 Task: Toggle the option "Warn you if passwords are exposed in a data breach".
Action: Mouse moved to (1275, 39)
Screenshot: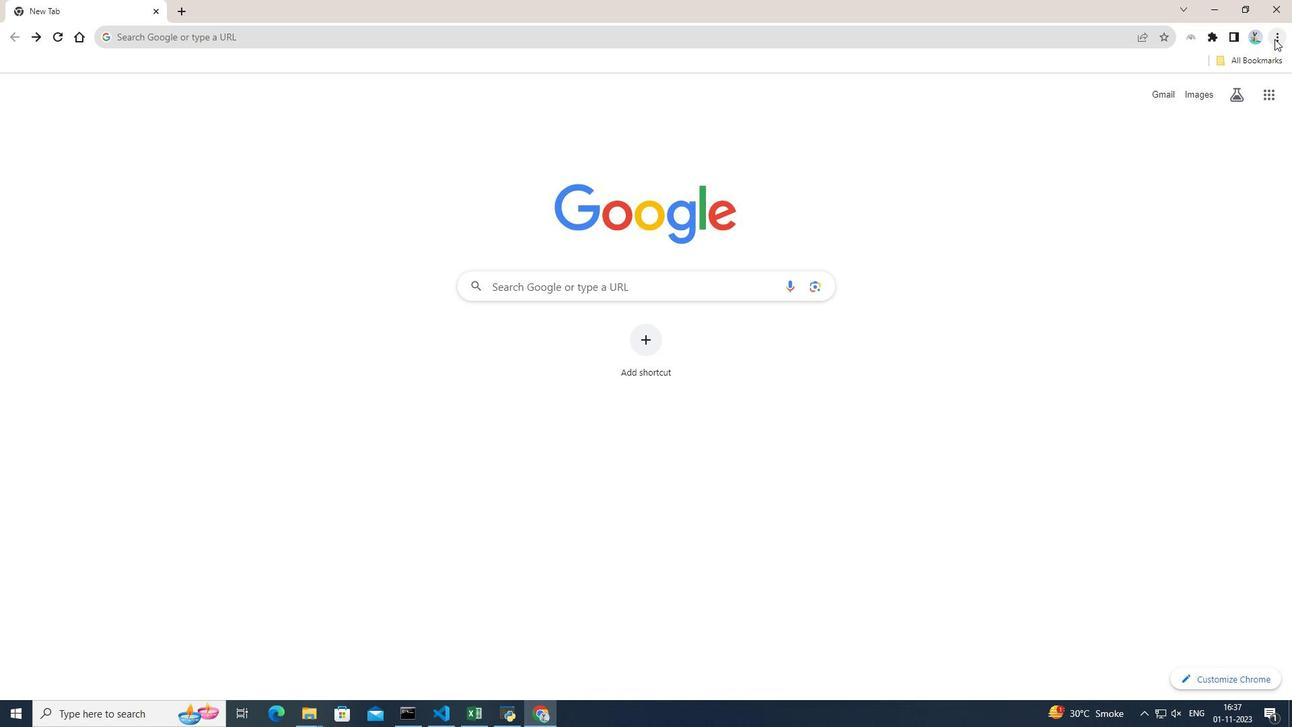 
Action: Mouse pressed left at (1275, 39)
Screenshot: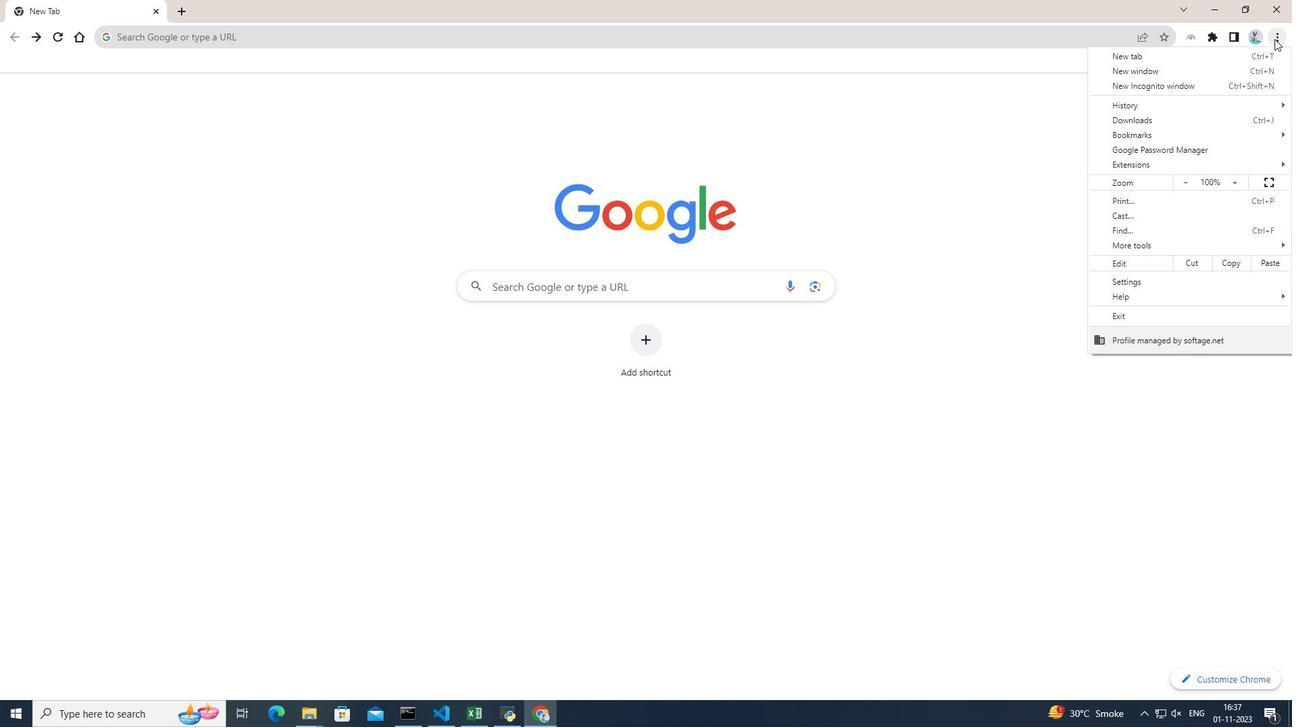 
Action: Mouse moved to (1133, 283)
Screenshot: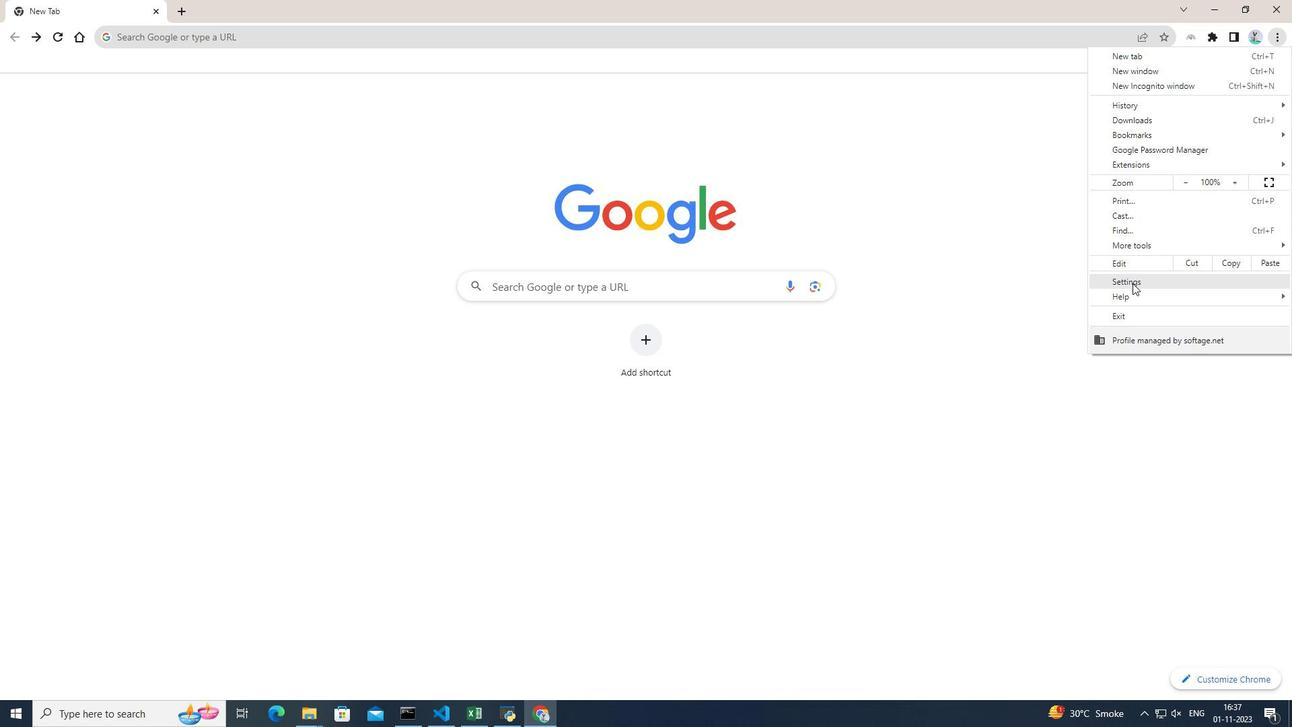 
Action: Mouse pressed left at (1133, 283)
Screenshot: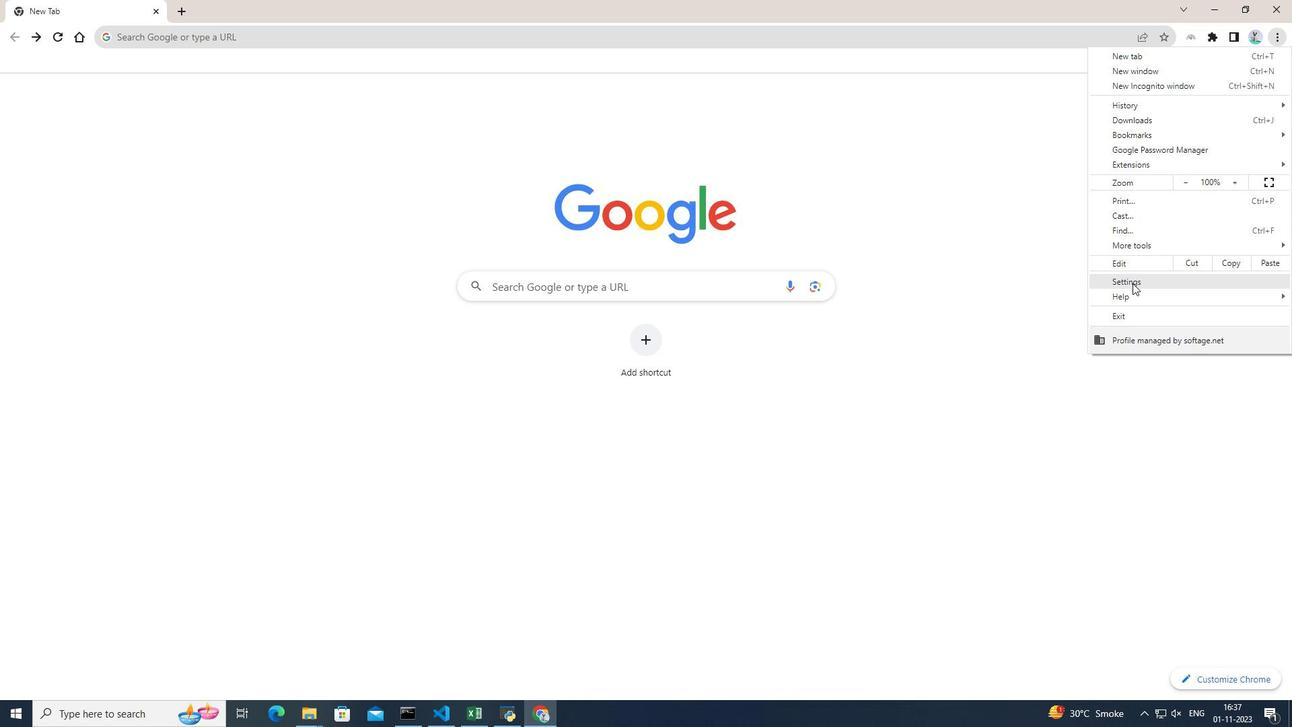 
Action: Mouse moved to (76, 157)
Screenshot: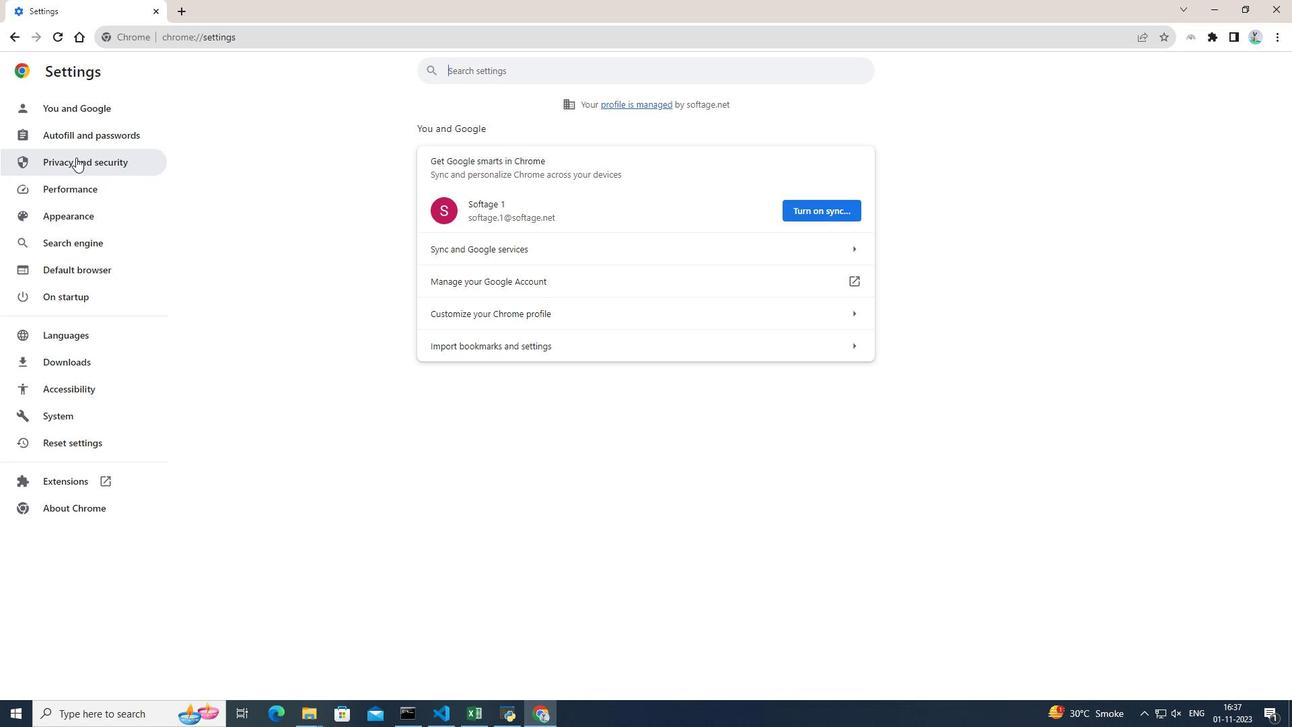 
Action: Mouse pressed left at (76, 157)
Screenshot: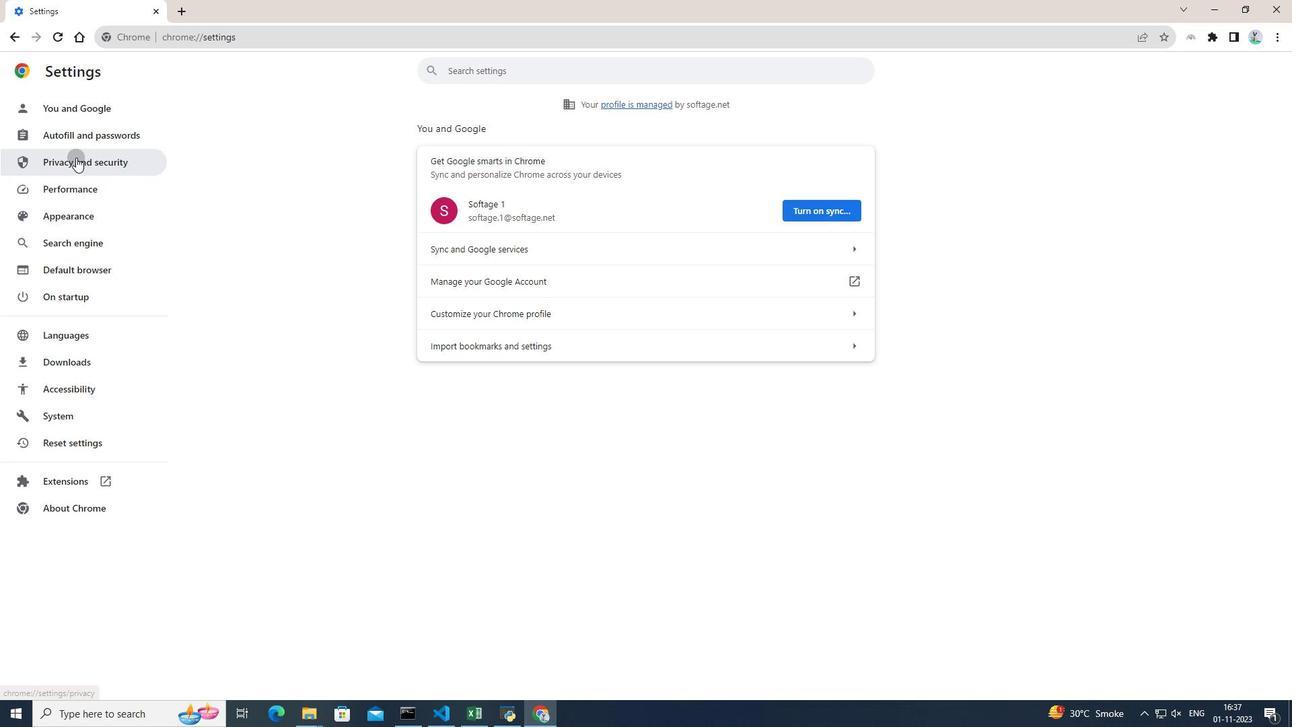 
Action: Mouse moved to (675, 385)
Screenshot: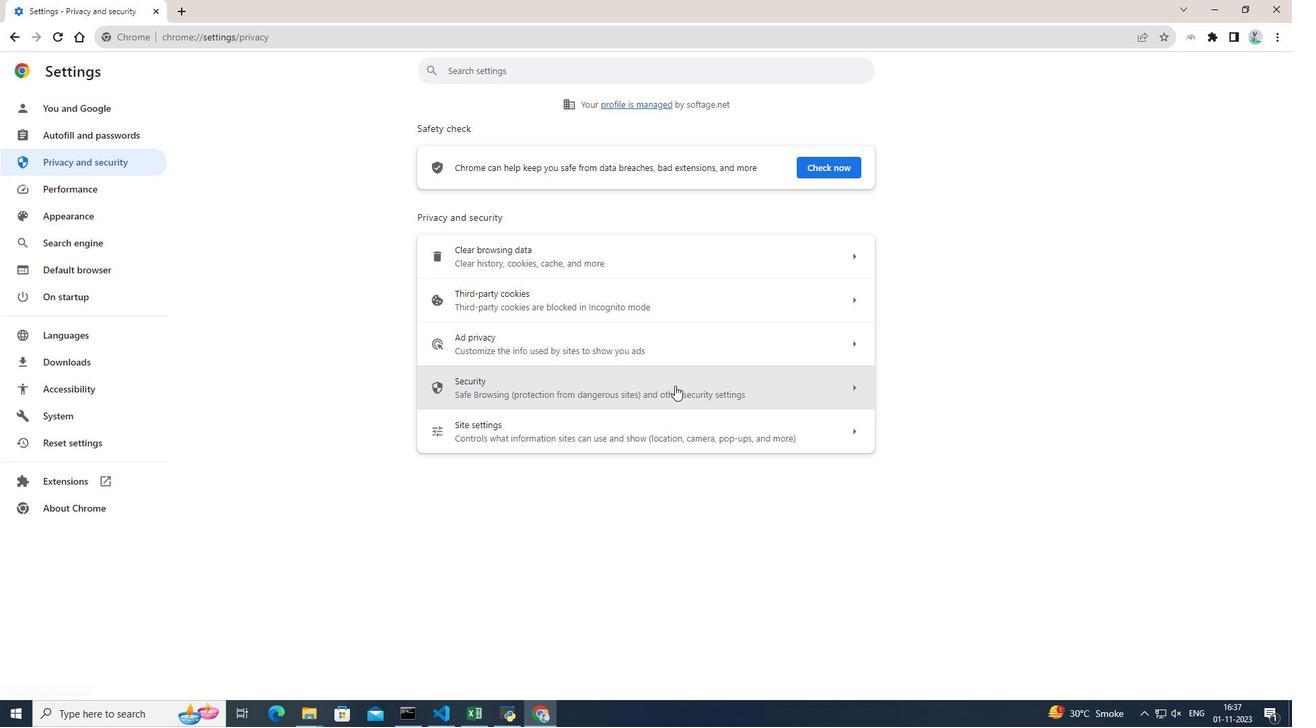 
Action: Mouse pressed left at (675, 385)
Screenshot: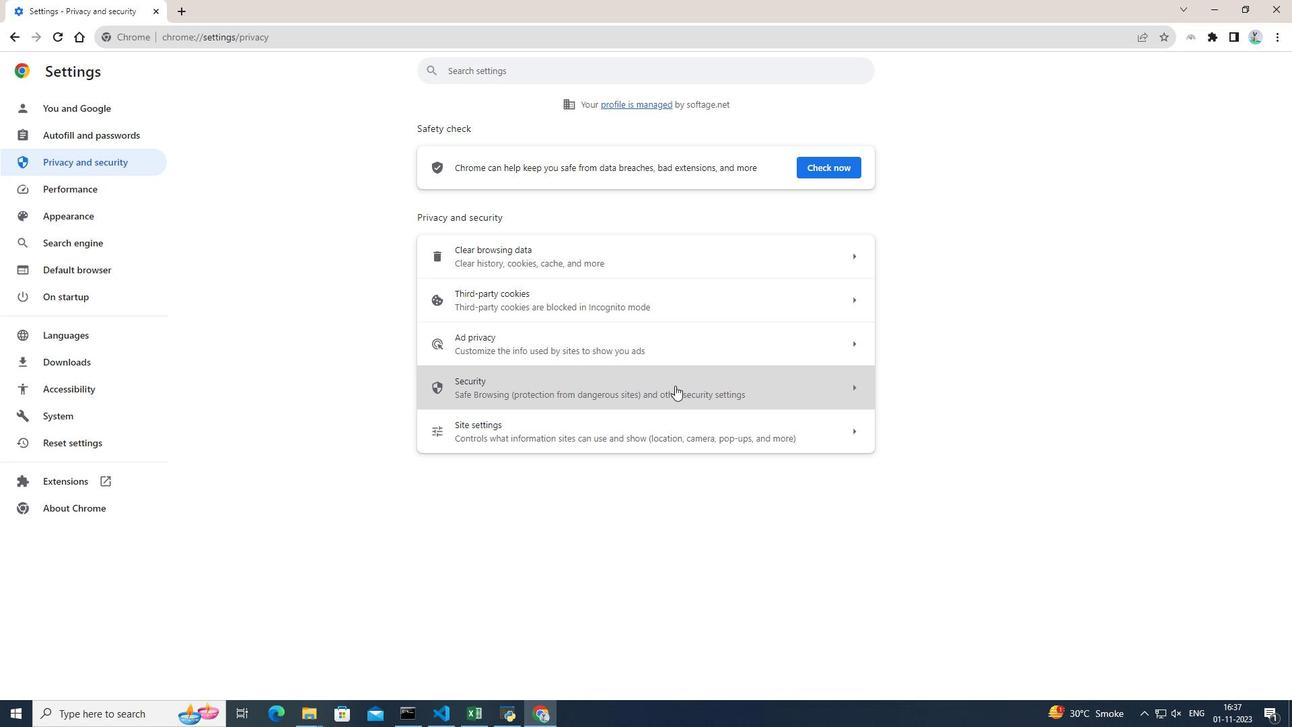 
Action: Mouse moved to (675, 382)
Screenshot: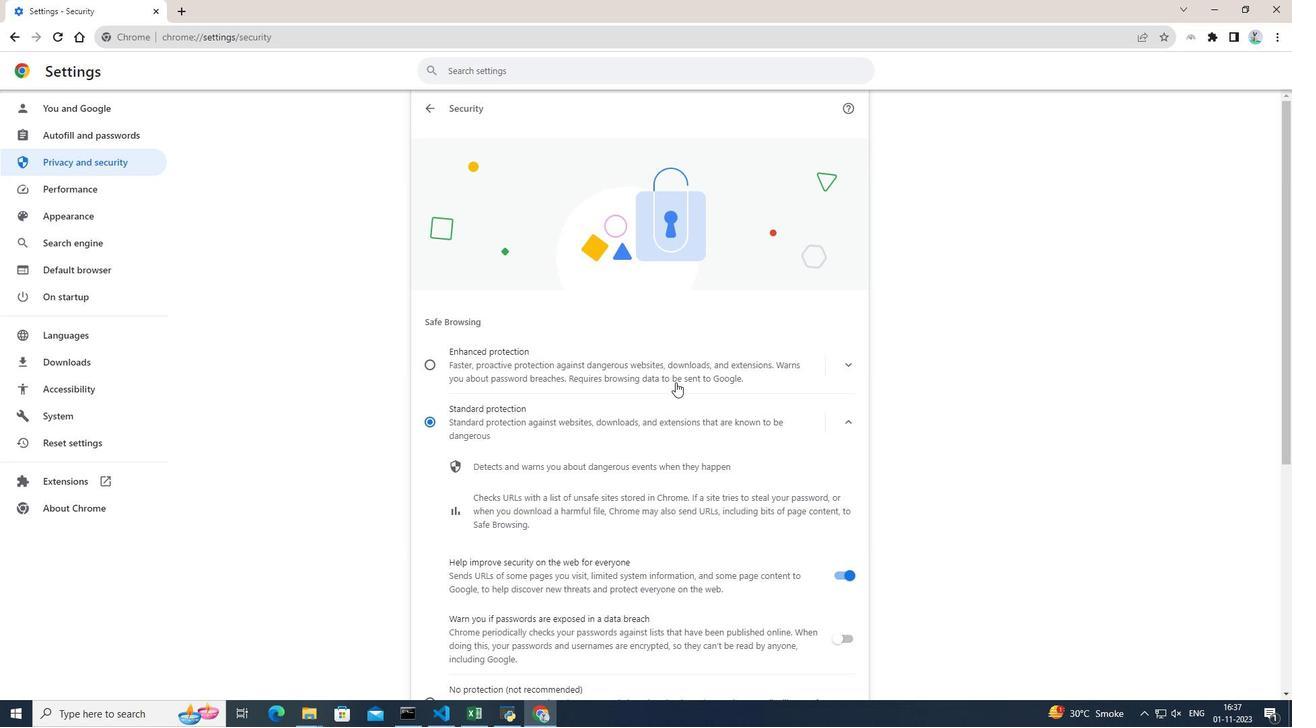 
Action: Mouse scrolled (675, 381) with delta (0, 0)
Screenshot: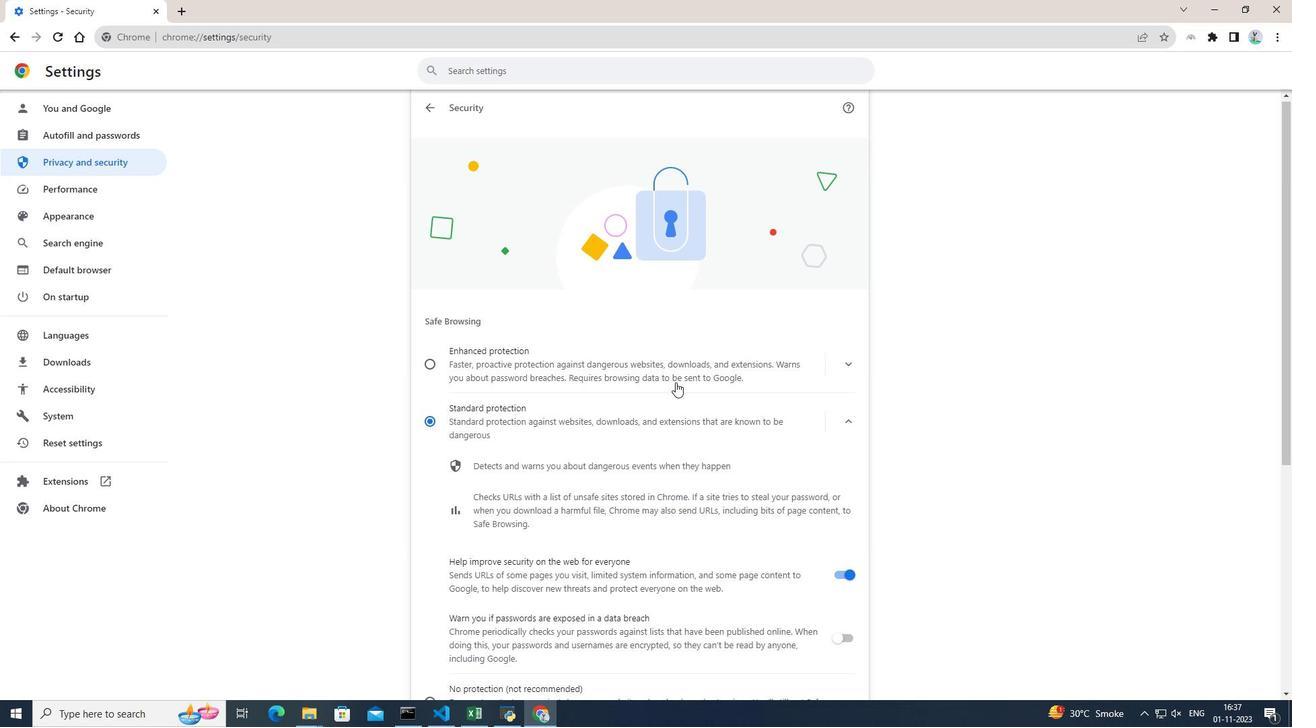 
Action: Mouse scrolled (675, 381) with delta (0, 0)
Screenshot: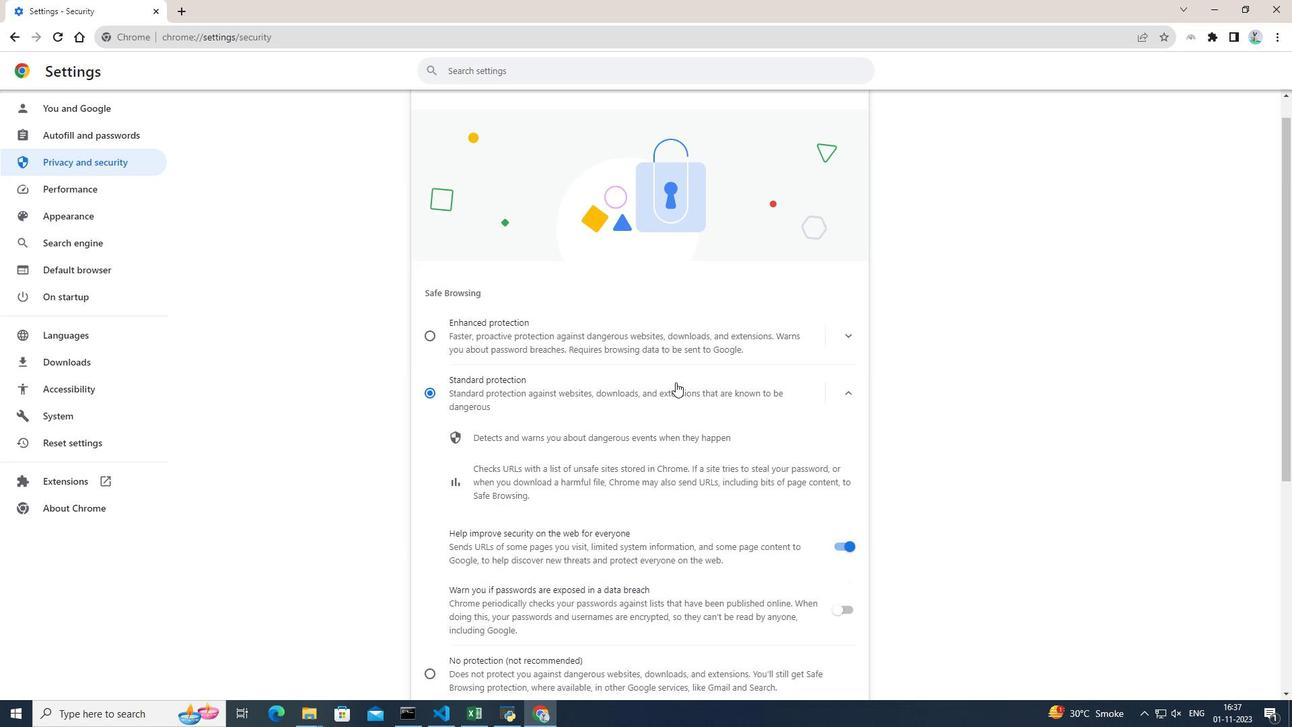
Action: Mouse scrolled (675, 381) with delta (0, 0)
Screenshot: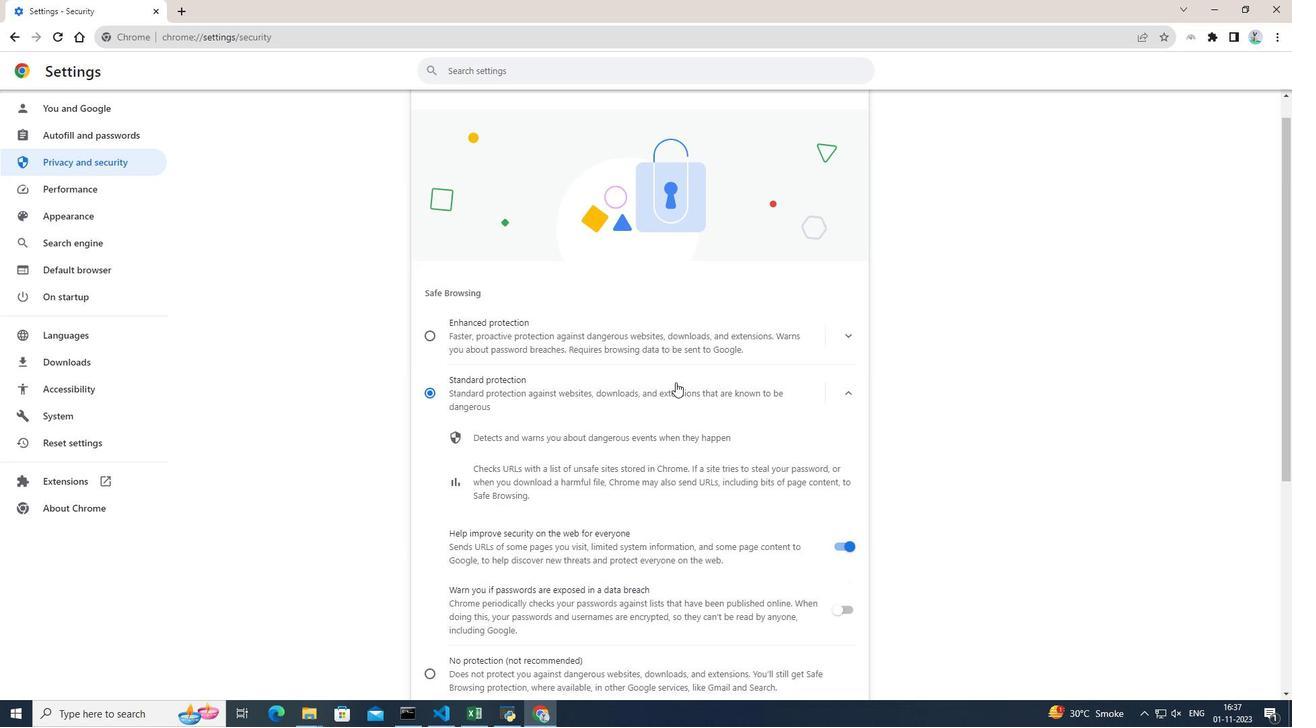 
Action: Mouse scrolled (675, 381) with delta (0, 0)
Screenshot: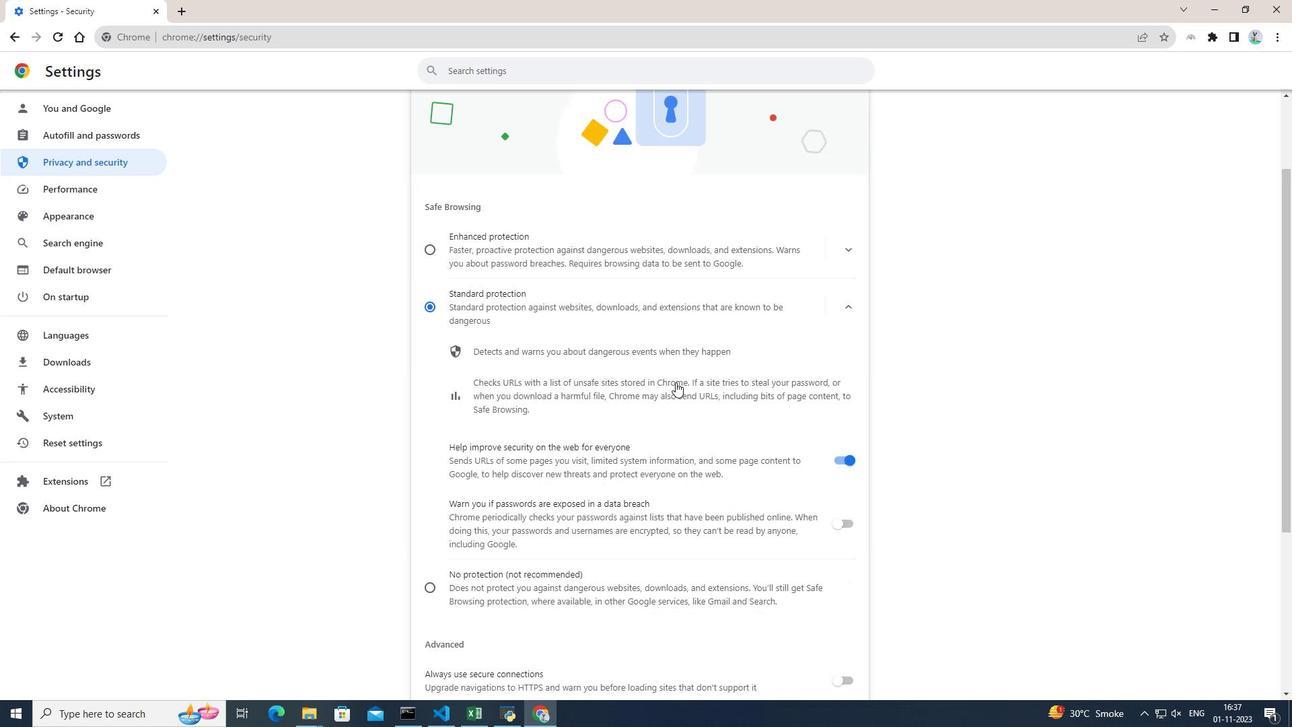 
Action: Mouse moved to (845, 368)
Screenshot: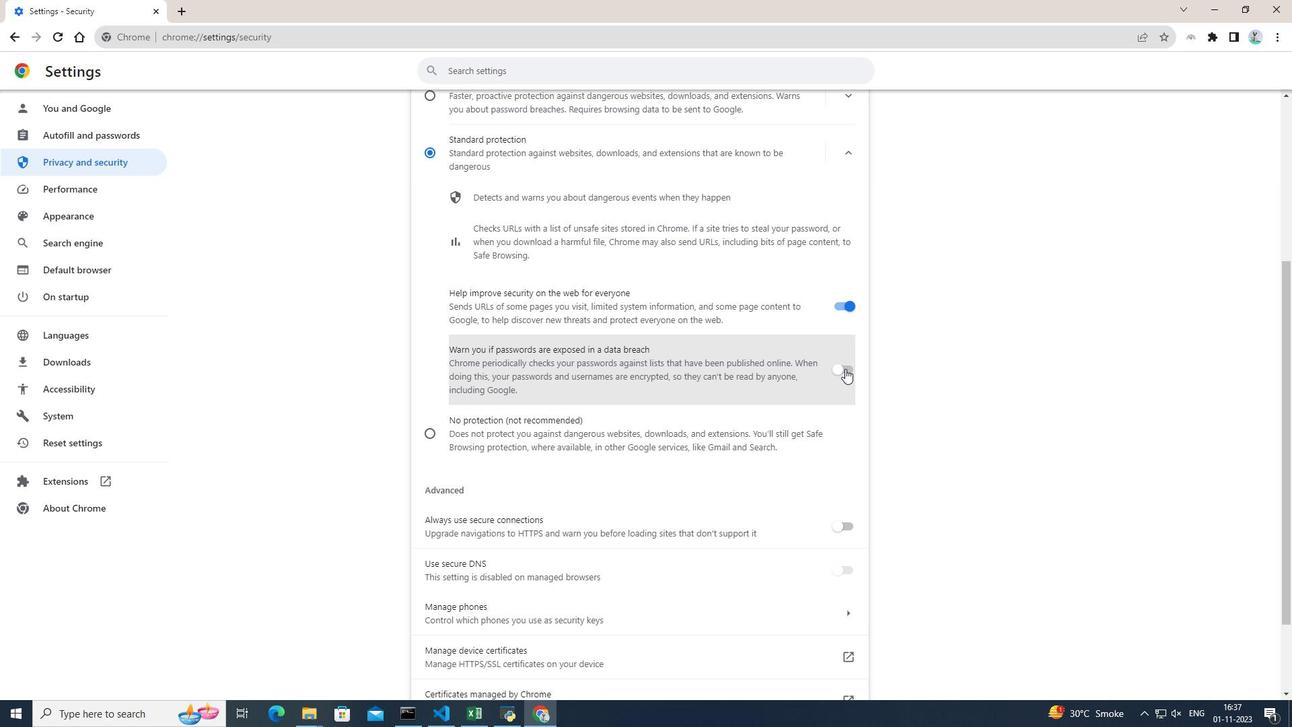 
Action: Mouse pressed left at (845, 368)
Screenshot: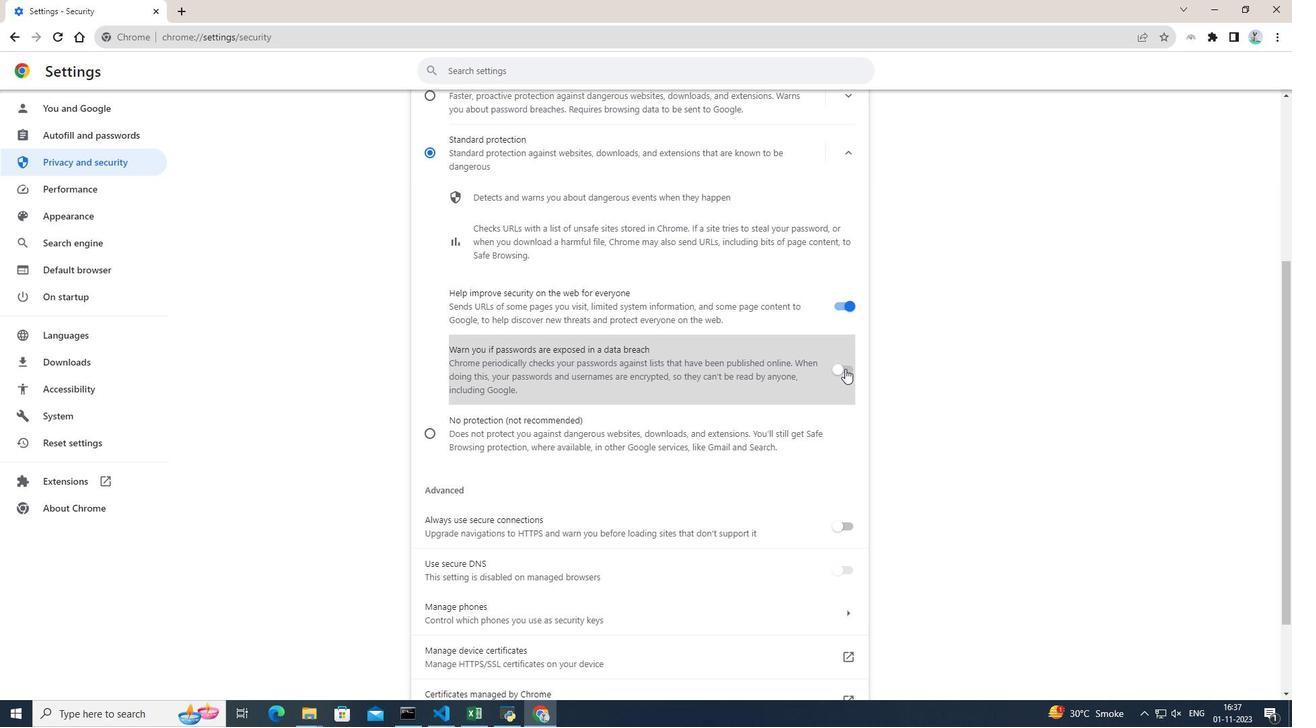 
Action: Mouse moved to (887, 372)
Screenshot: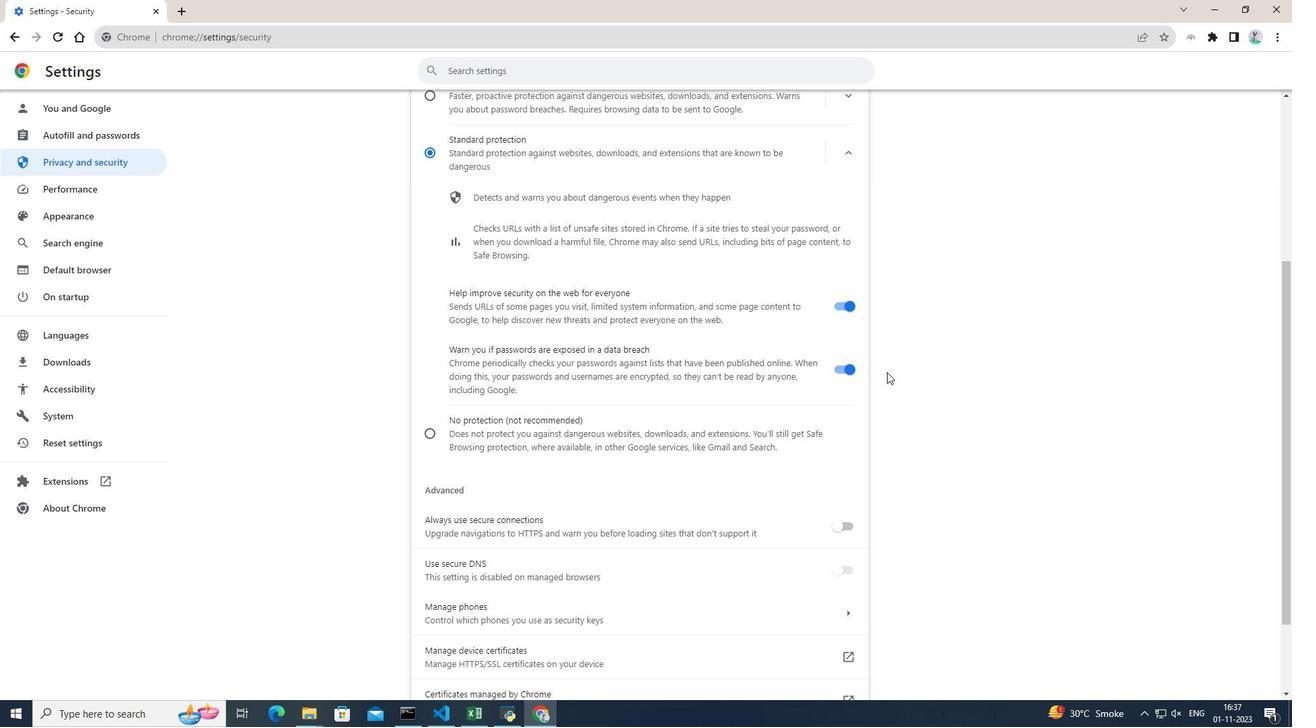 
